Task: View product in talent solution.
Action: Mouse moved to (397, 370)
Screenshot: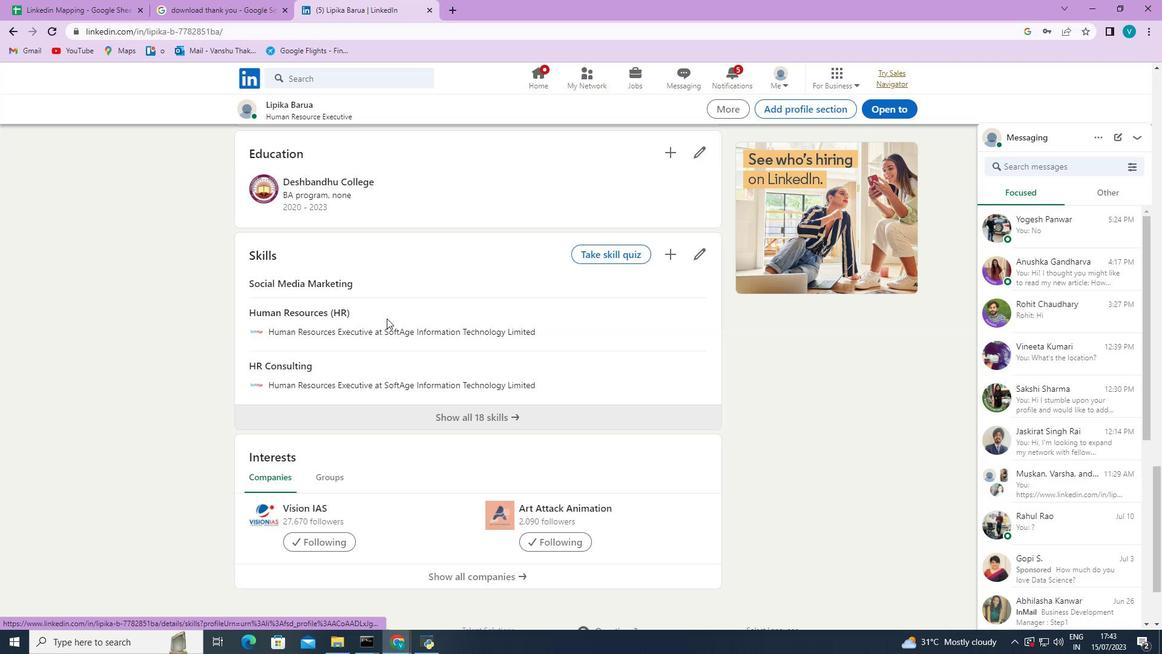 
Action: Mouse scrolled (397, 370) with delta (0, 0)
Screenshot: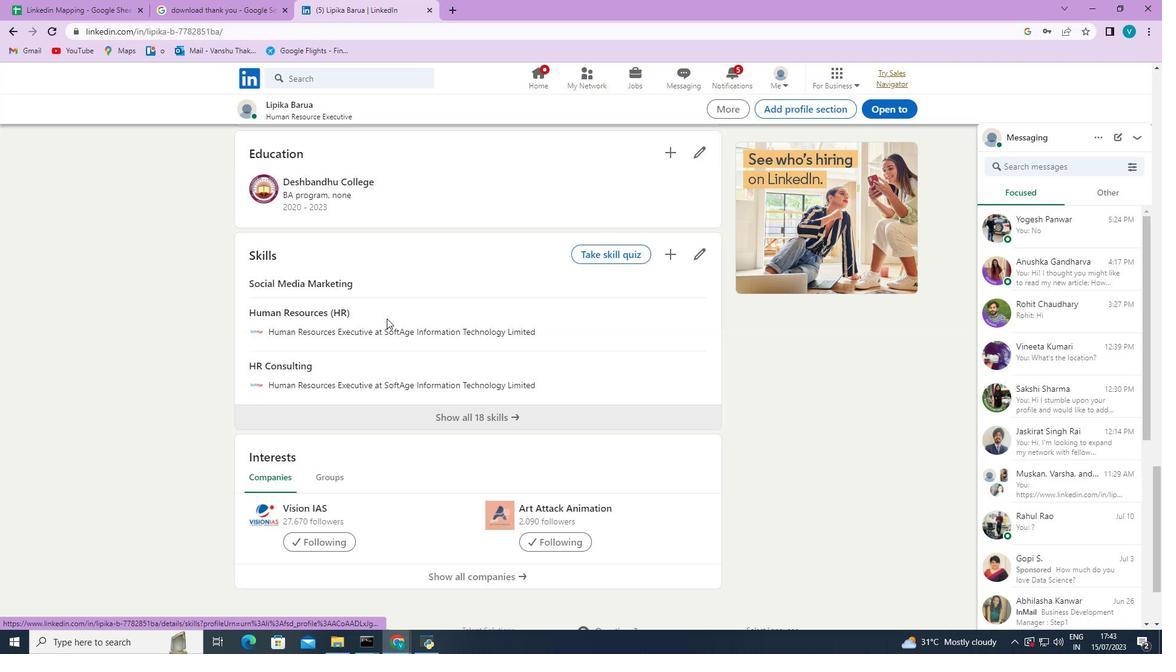 
Action: Mouse scrolled (397, 370) with delta (0, 0)
Screenshot: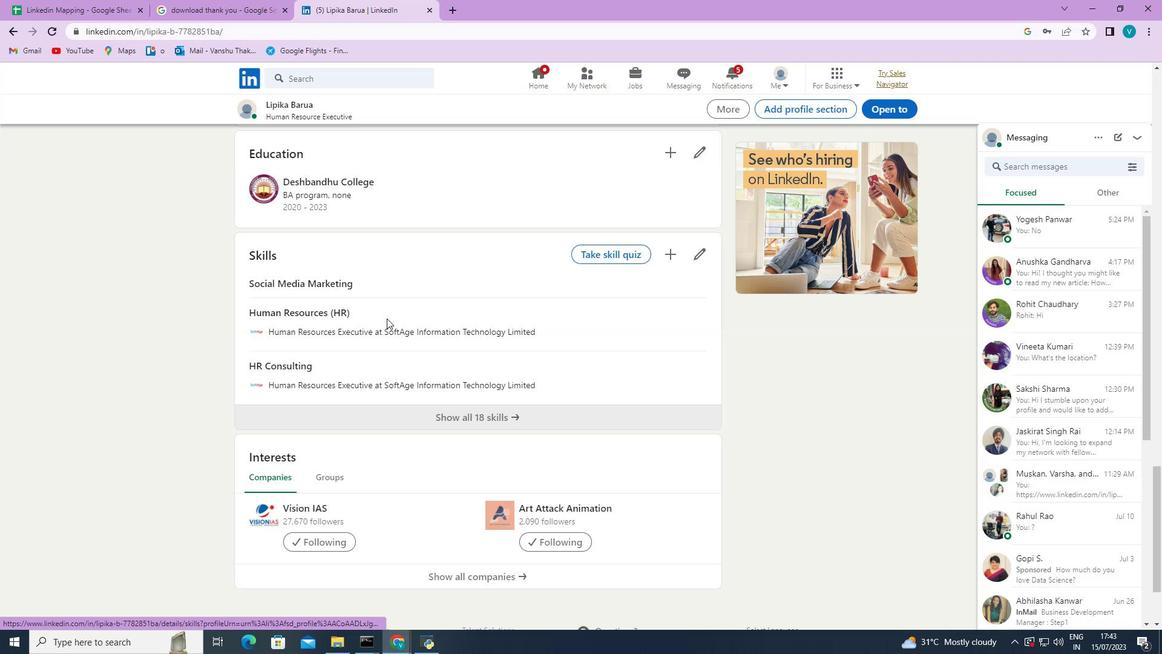 
Action: Mouse moved to (397, 371)
Screenshot: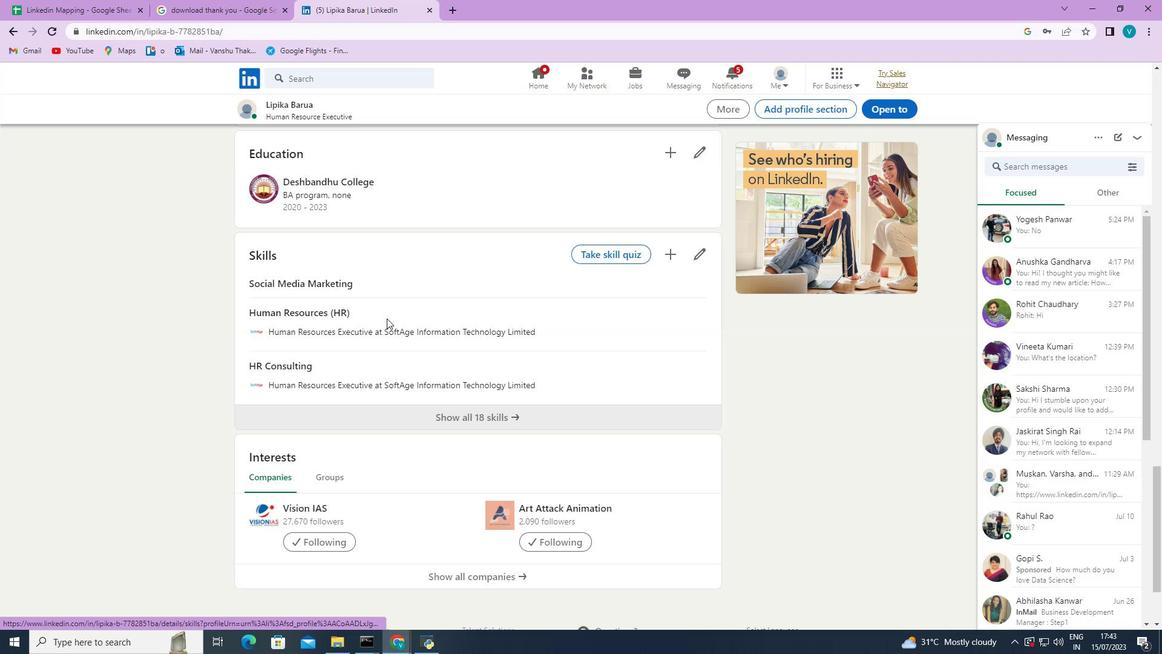 
Action: Mouse scrolled (397, 370) with delta (0, 0)
Screenshot: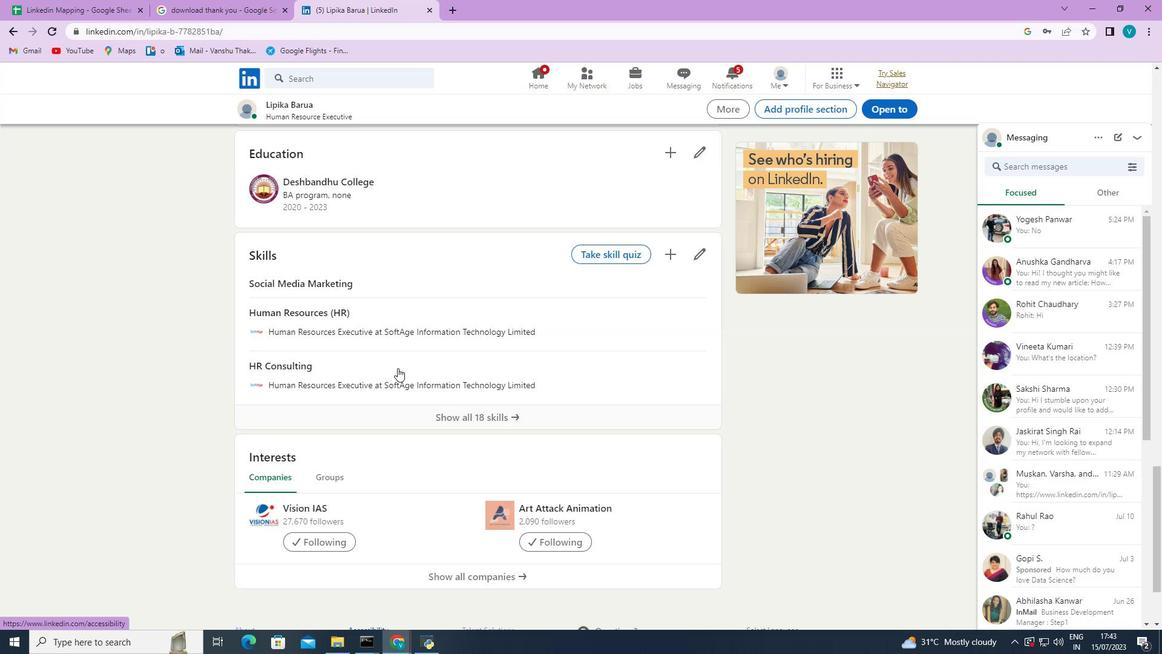 
Action: Mouse moved to (397, 371)
Screenshot: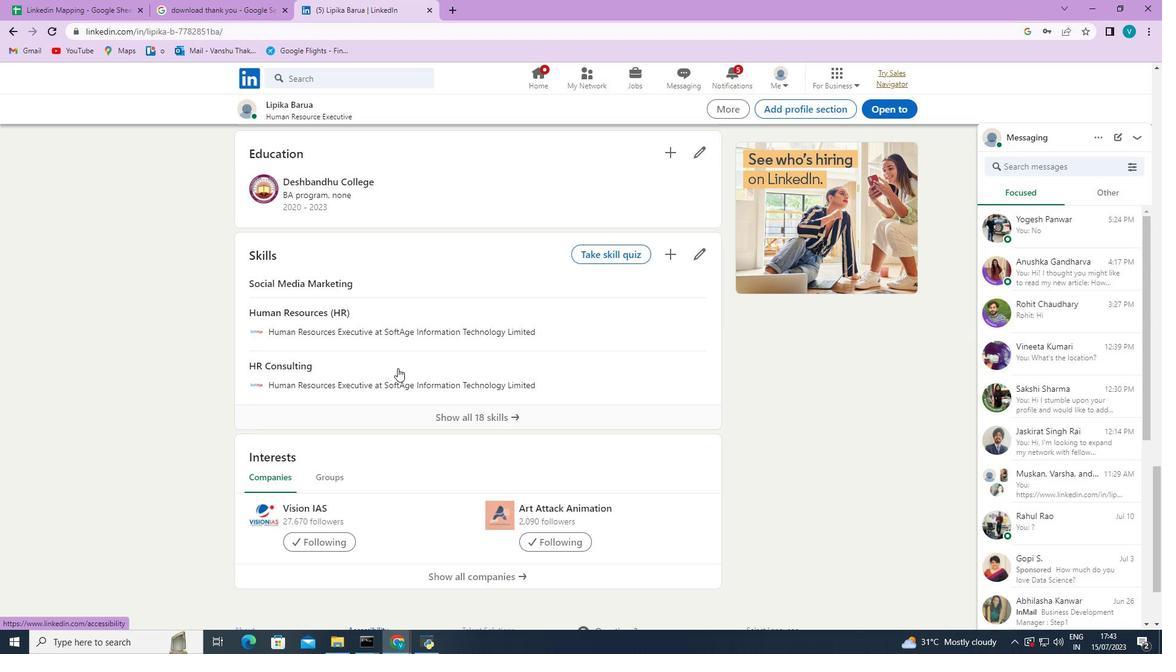 
Action: Mouse scrolled (397, 371) with delta (0, 0)
Screenshot: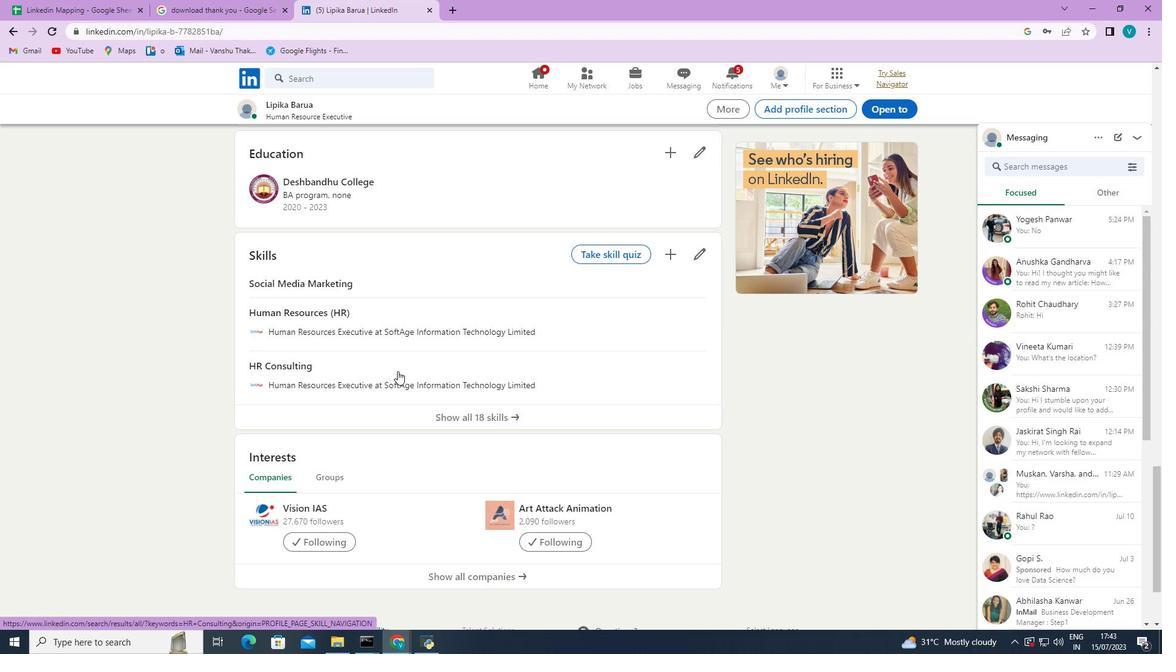 
Action: Mouse moved to (398, 372)
Screenshot: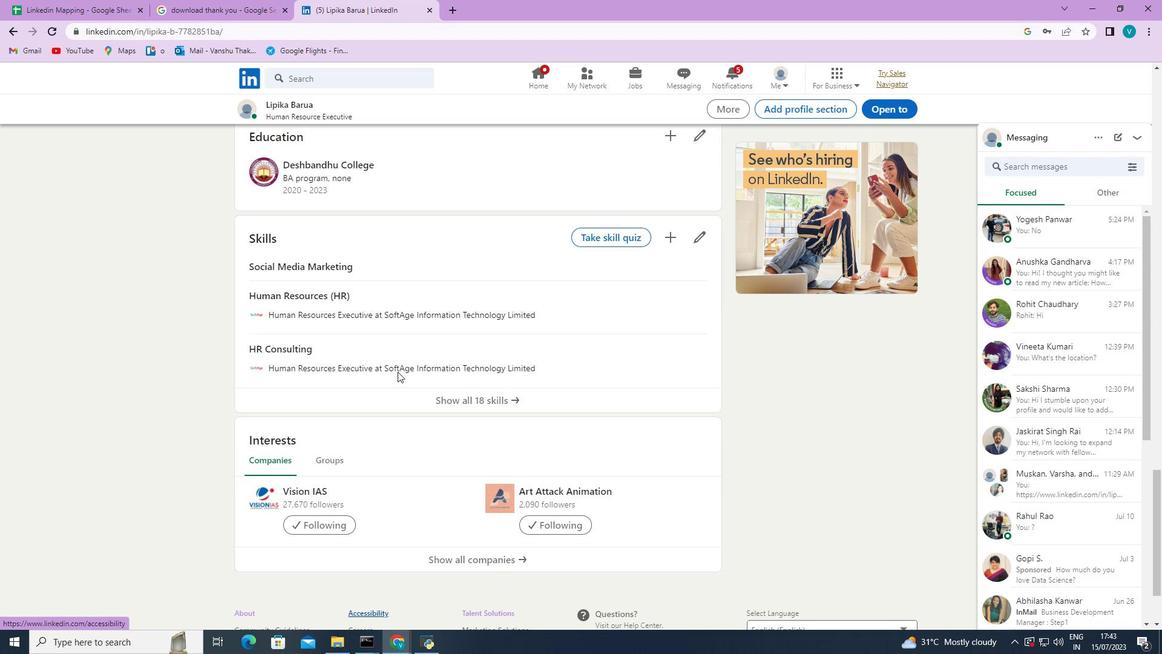 
Action: Mouse scrolled (398, 371) with delta (0, 0)
Screenshot: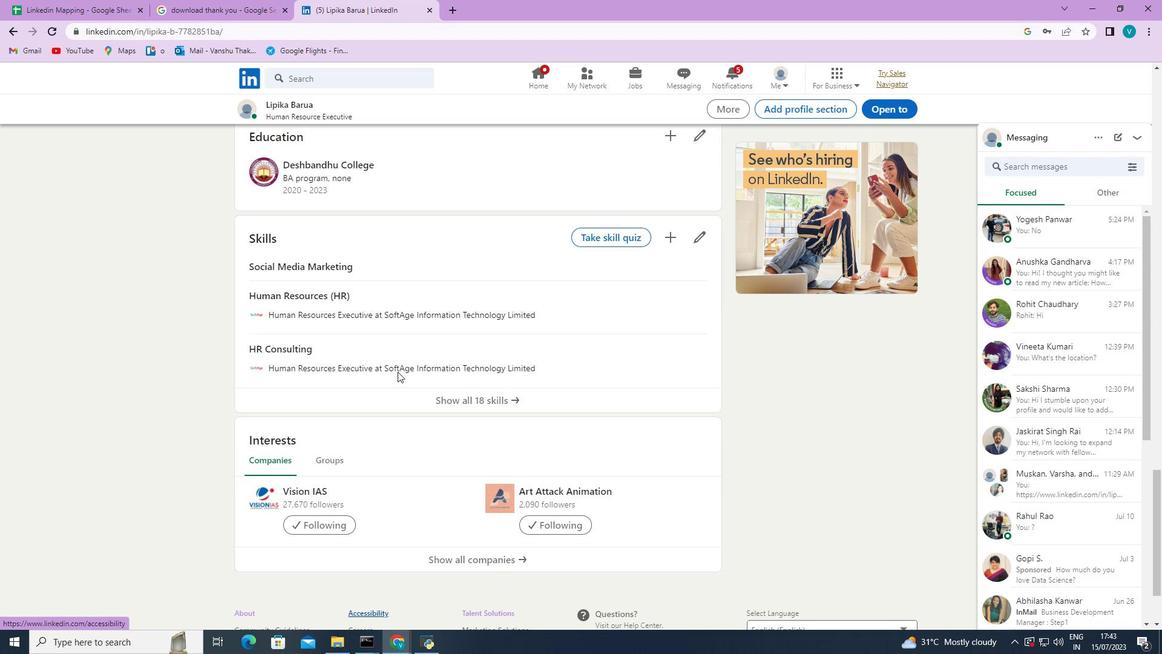 
Action: Mouse moved to (476, 506)
Screenshot: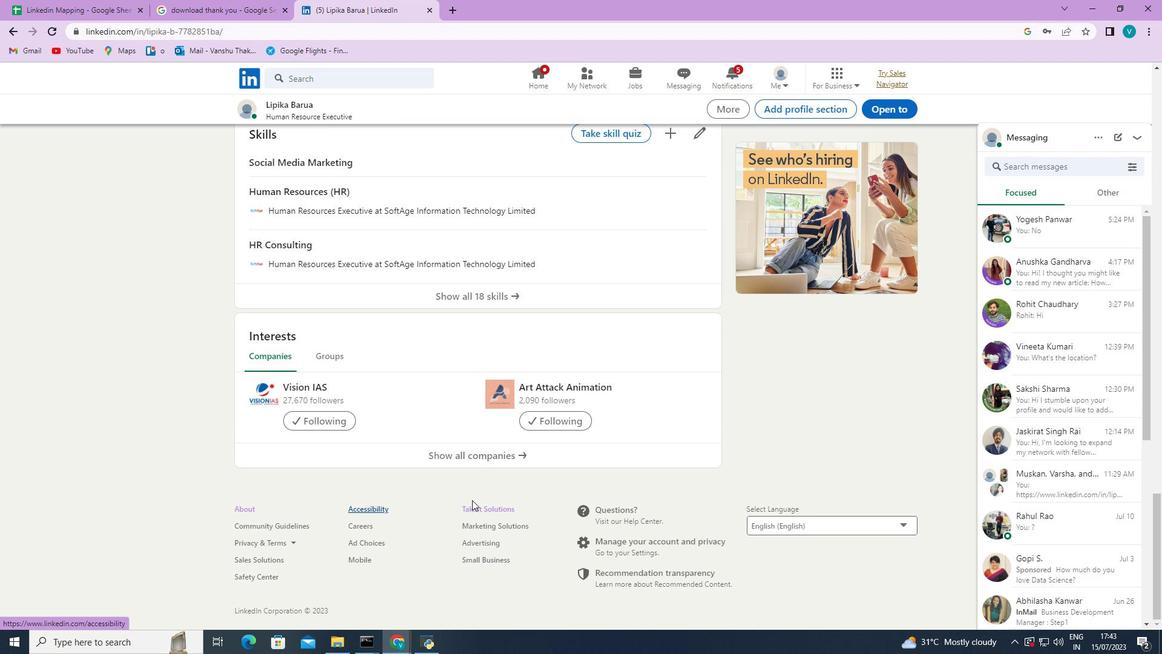 
Action: Mouse pressed left at (476, 506)
Screenshot: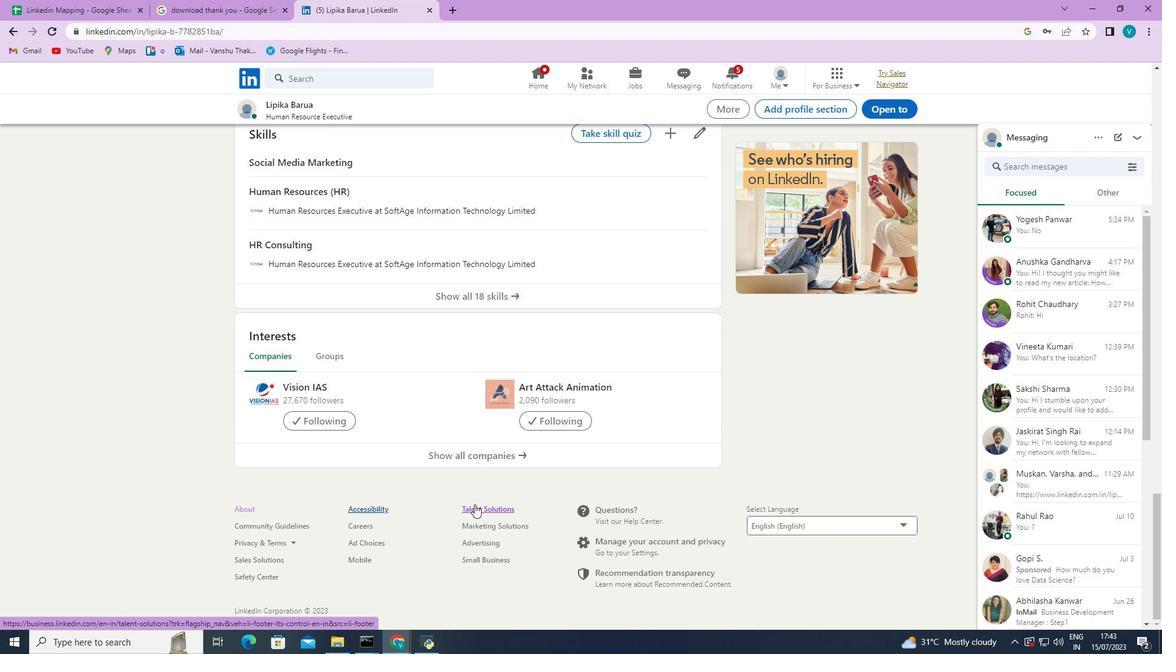 
Action: Mouse moved to (519, 102)
Screenshot: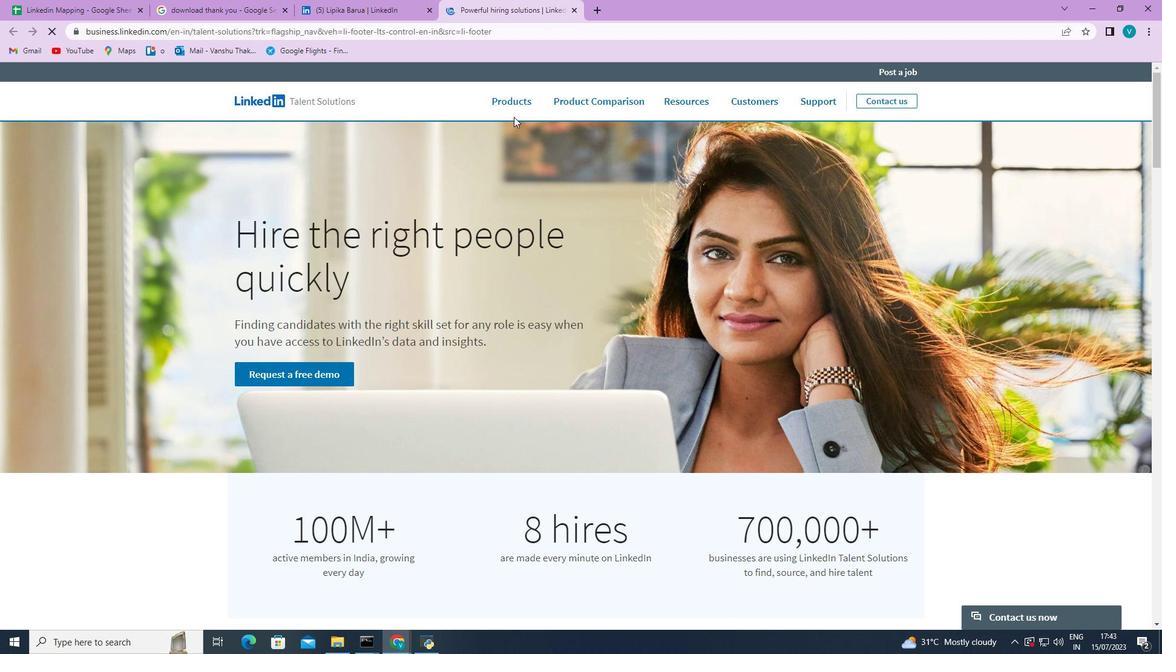 
Action: Mouse pressed left at (519, 102)
Screenshot: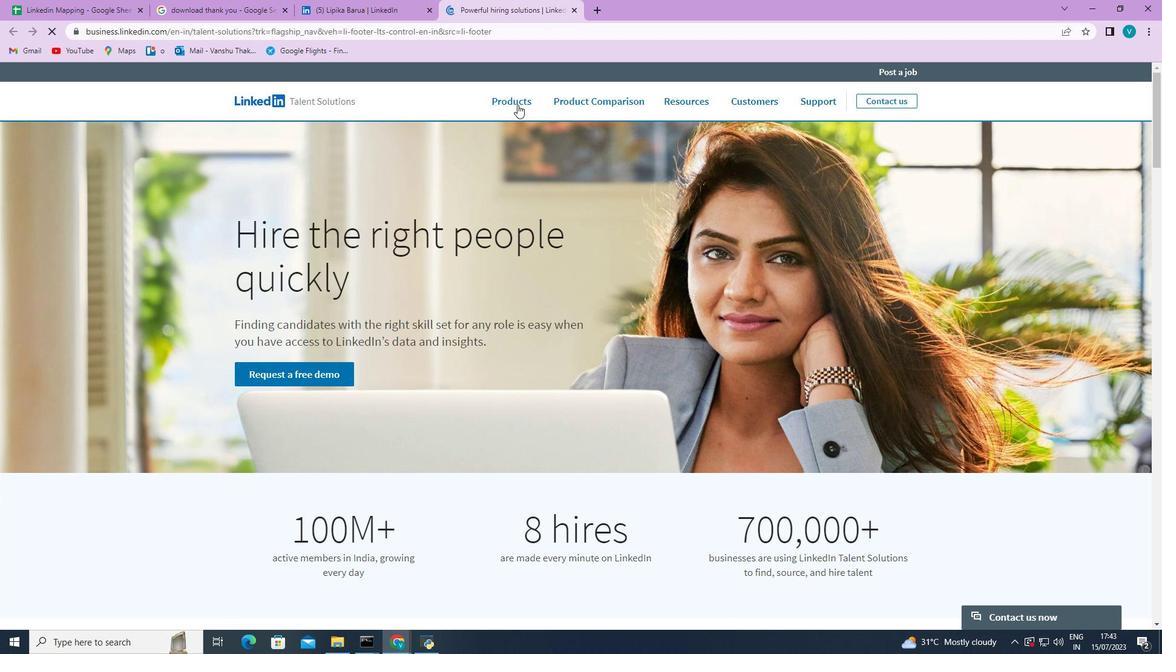 
Action: Mouse moved to (592, 274)
Screenshot: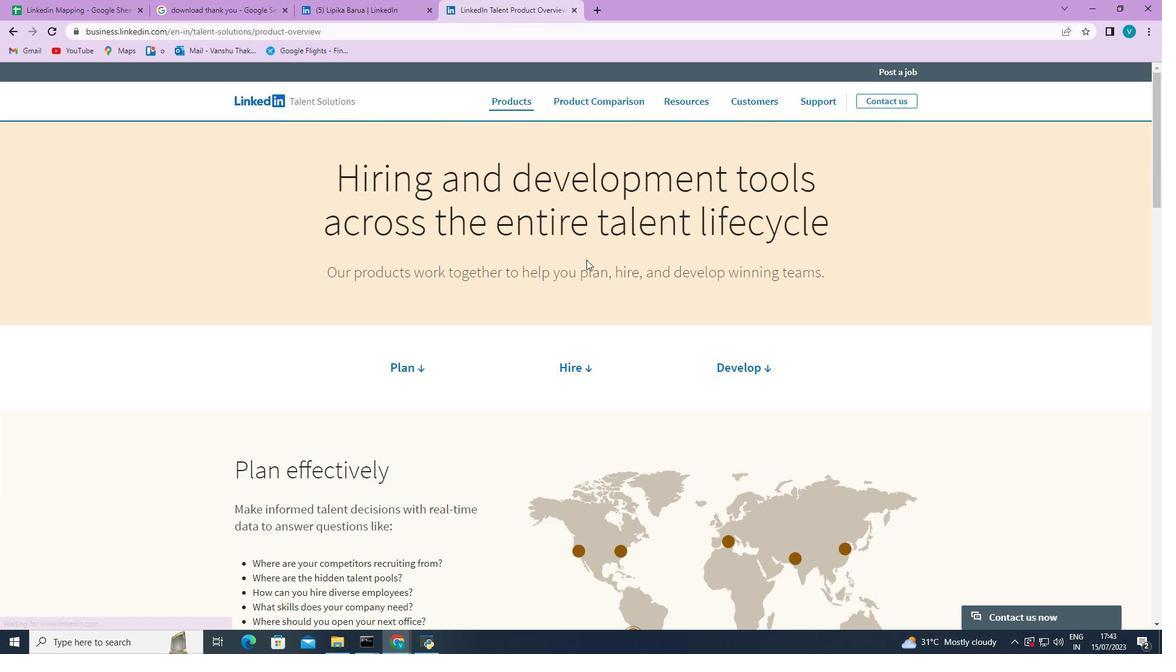 
Action: Mouse scrolled (592, 274) with delta (0, 0)
Screenshot: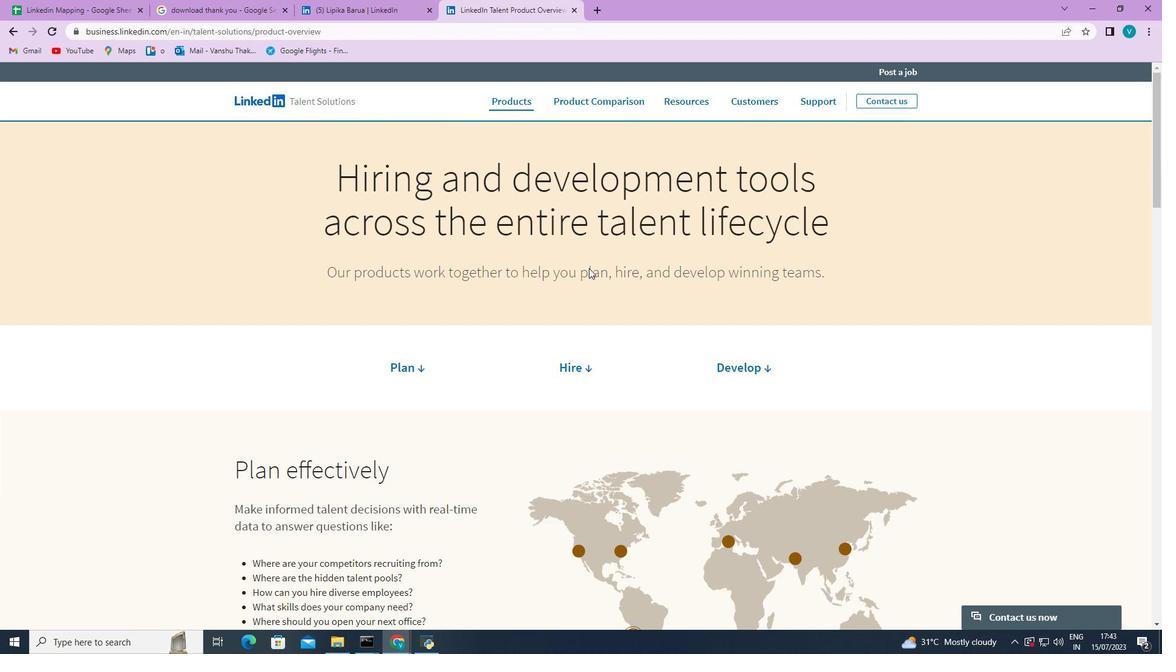 
Action: Mouse moved to (592, 278)
Screenshot: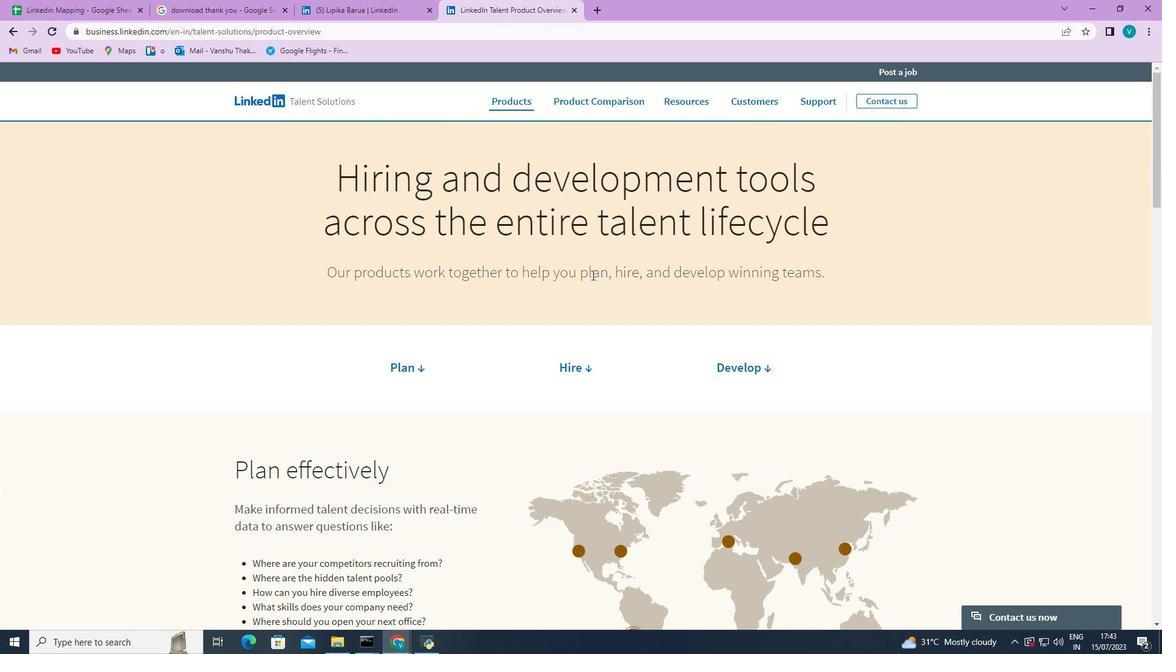 
Action: Mouse scrolled (592, 277) with delta (0, 0)
Screenshot: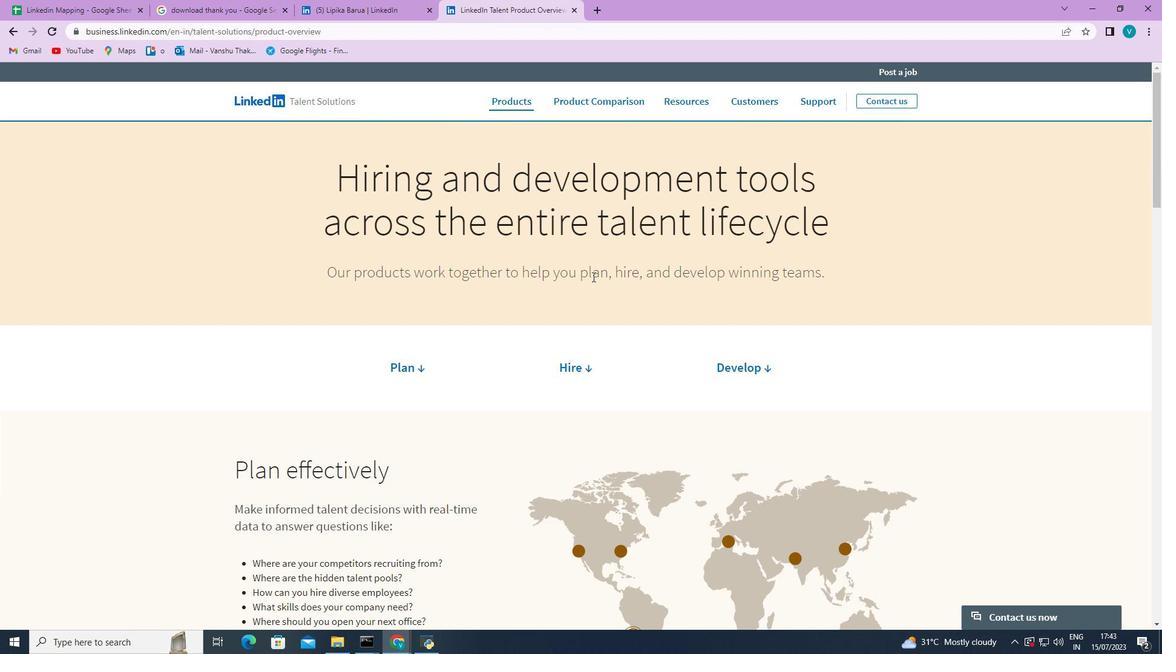 
Action: Mouse scrolled (592, 277) with delta (0, 0)
Screenshot: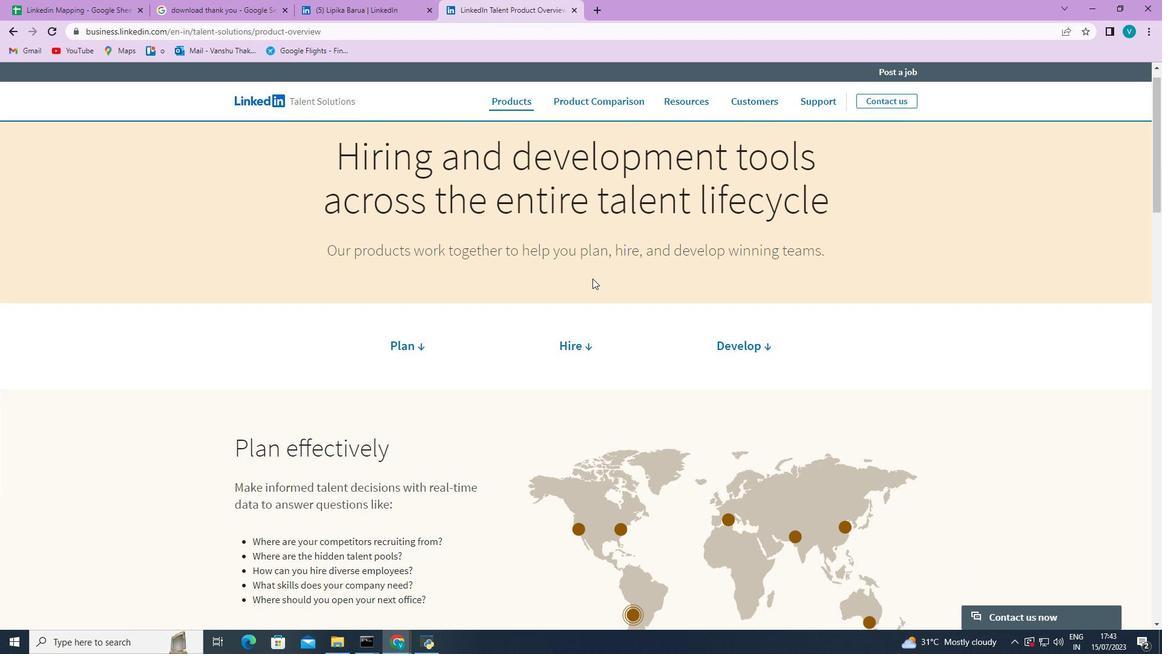 
Action: Mouse scrolled (592, 277) with delta (0, 0)
Screenshot: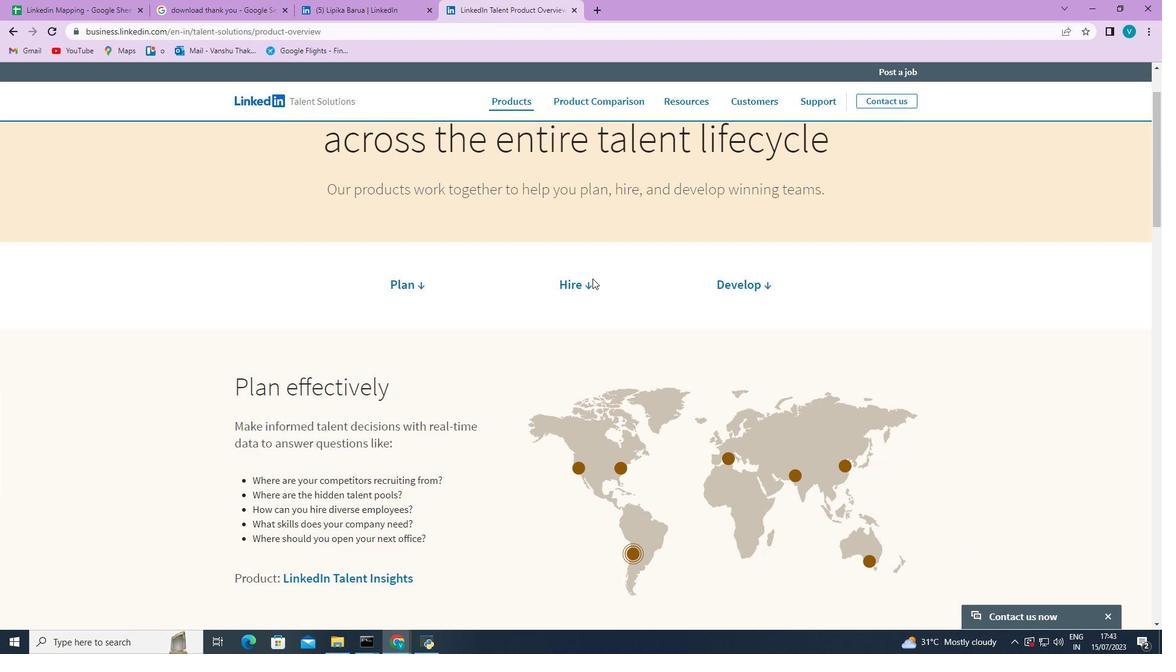 
Action: Mouse scrolled (592, 277) with delta (0, 0)
Screenshot: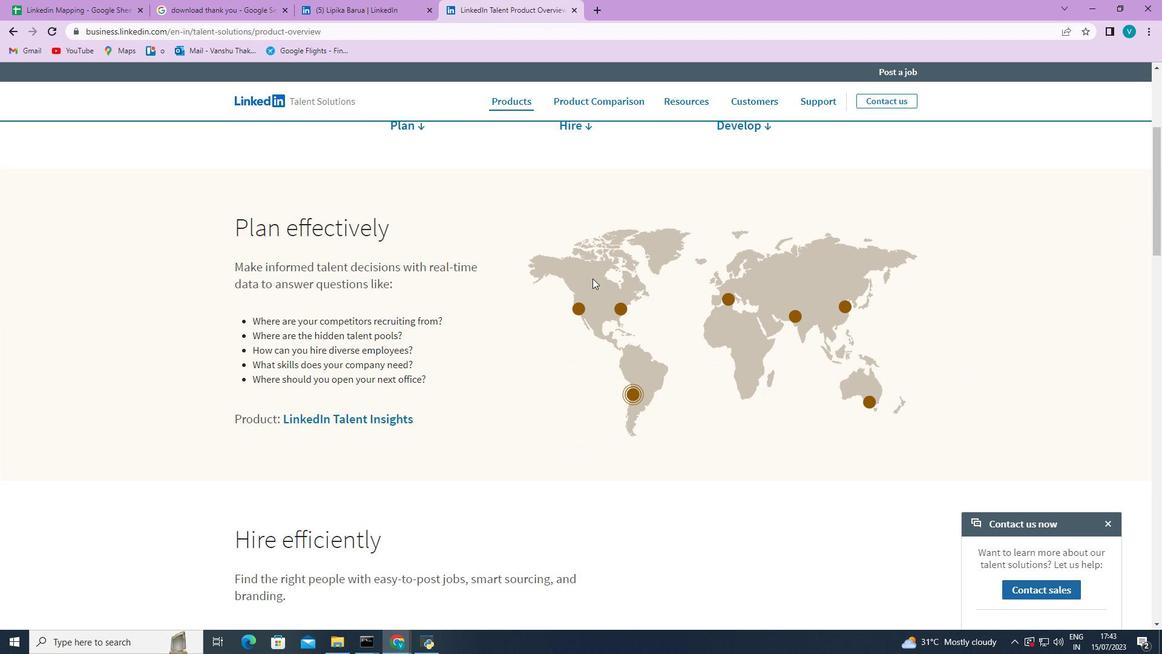 
Action: Mouse scrolled (592, 277) with delta (0, 0)
Screenshot: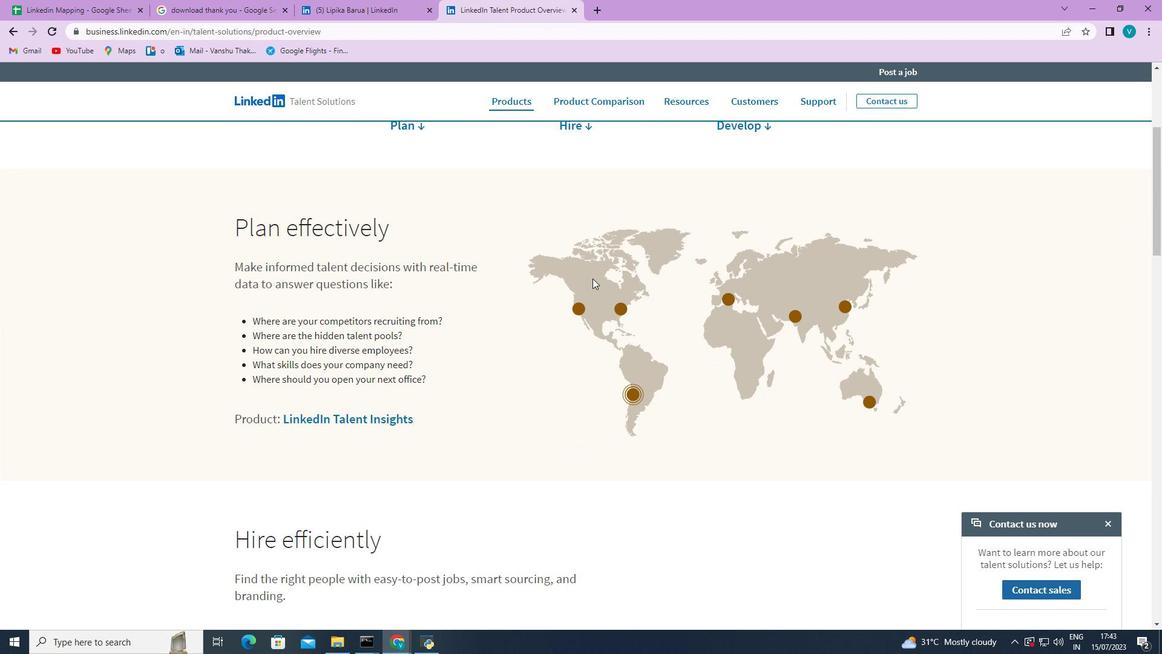 
Action: Mouse scrolled (592, 277) with delta (0, 0)
Screenshot: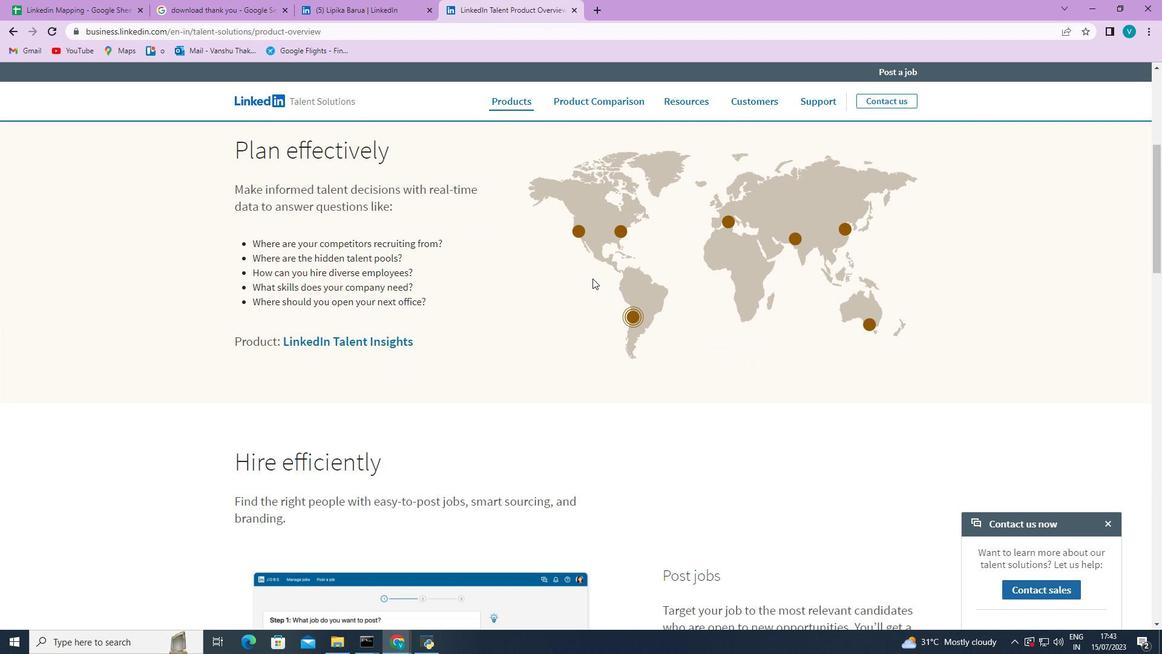 
Action: Mouse scrolled (592, 277) with delta (0, 0)
Screenshot: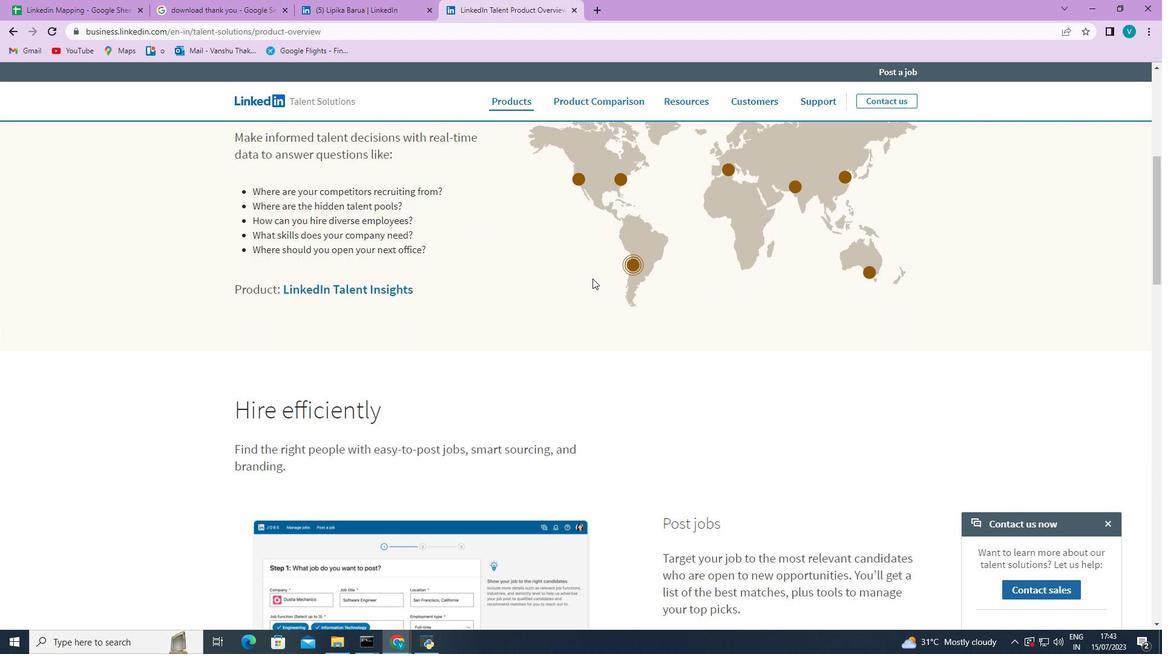 
Action: Mouse scrolled (592, 277) with delta (0, 0)
Screenshot: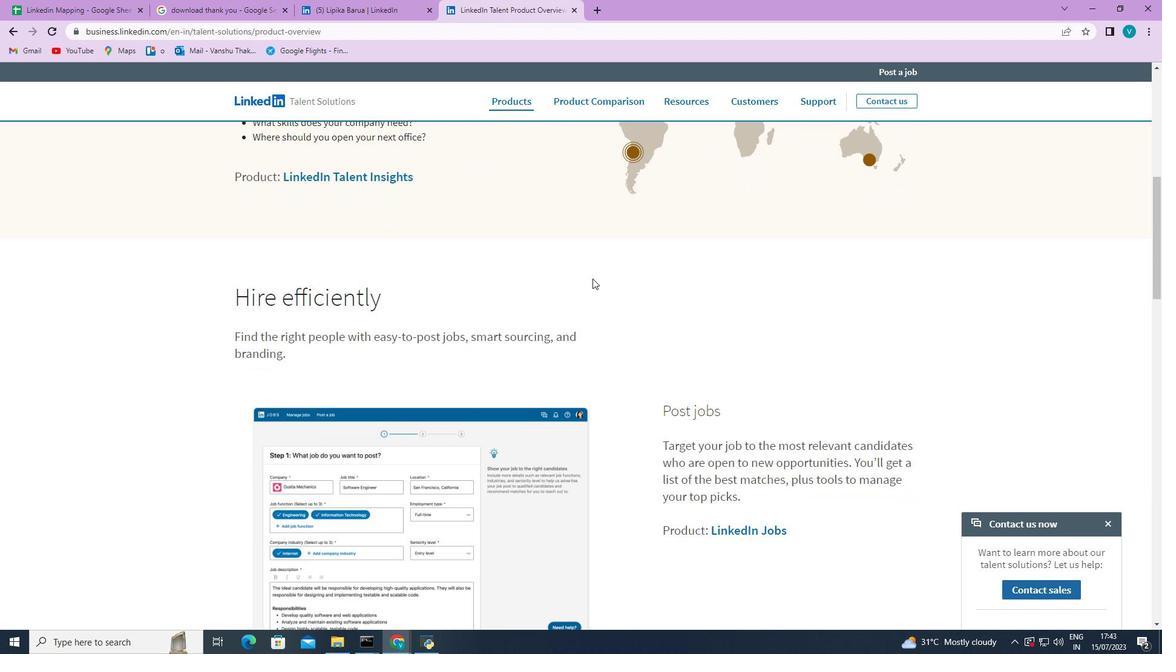 
Action: Mouse scrolled (592, 277) with delta (0, 0)
Screenshot: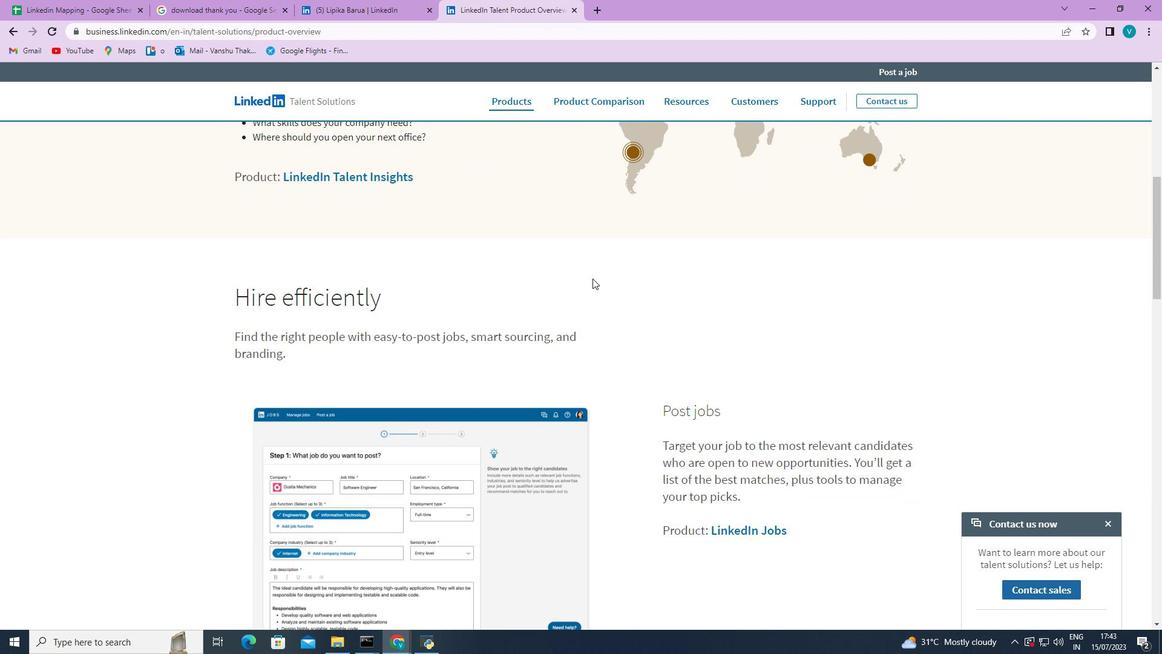 
Action: Mouse scrolled (592, 277) with delta (0, 0)
Screenshot: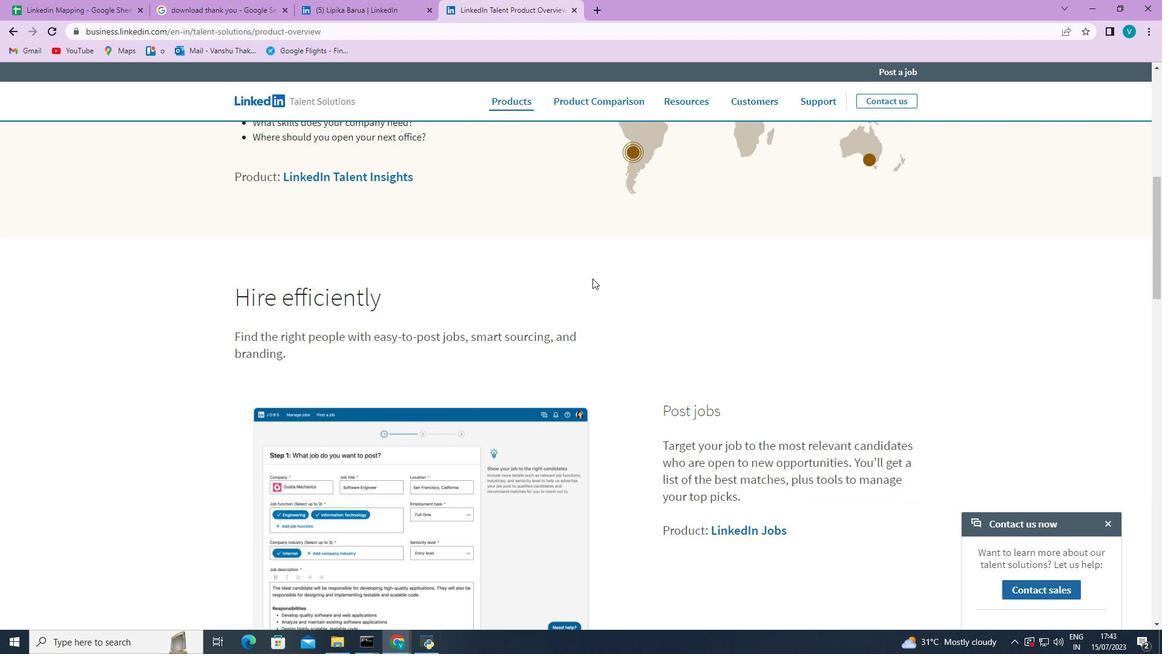 
Action: Mouse scrolled (592, 277) with delta (0, 0)
Screenshot: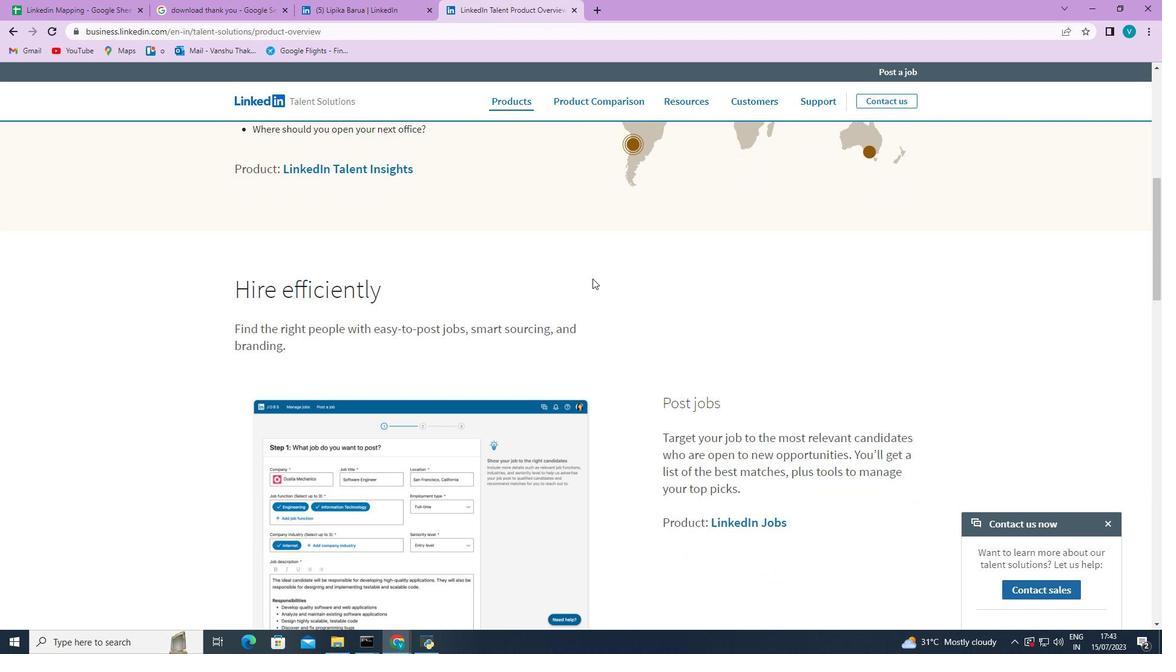 
